 Task: Create a due date automation when advanced on, 2 days after a card is due add dates with a due date at 11:00 AM.
Action: Mouse moved to (1317, 93)
Screenshot: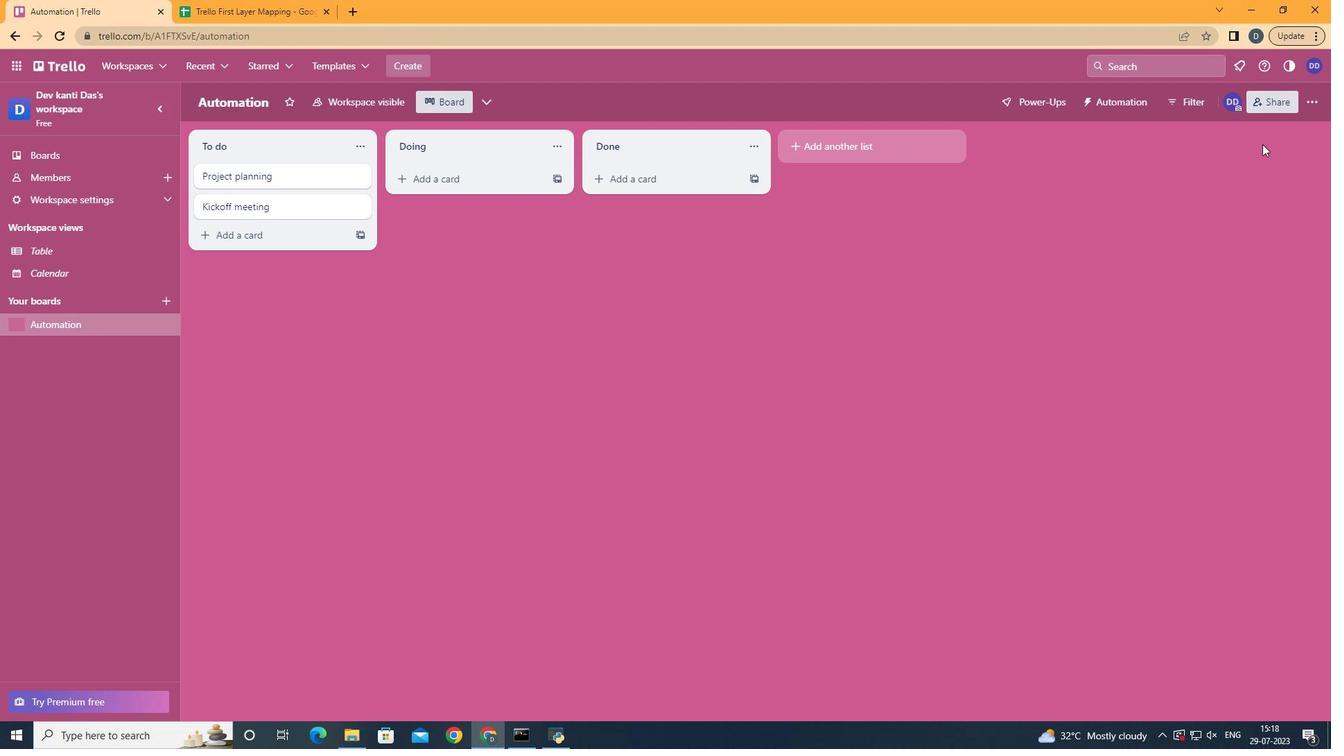 
Action: Mouse pressed left at (1317, 93)
Screenshot: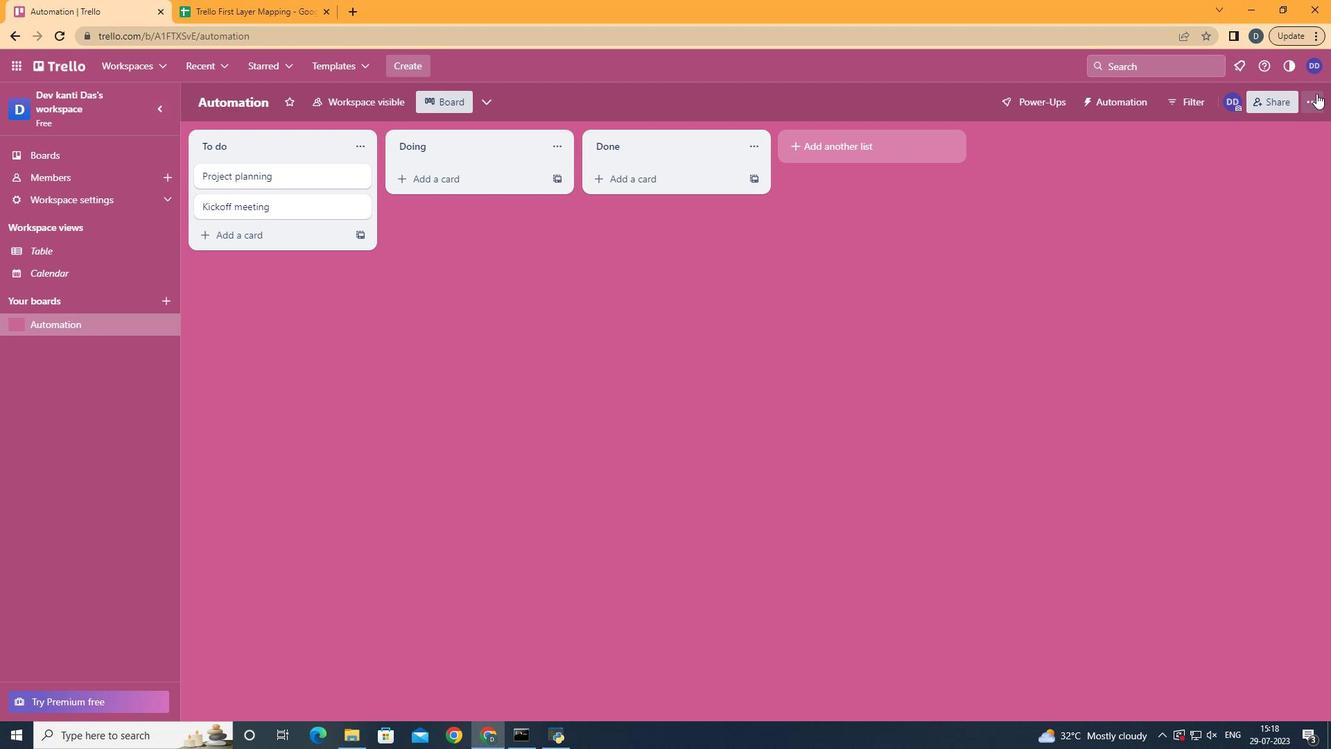 
Action: Mouse moved to (1197, 292)
Screenshot: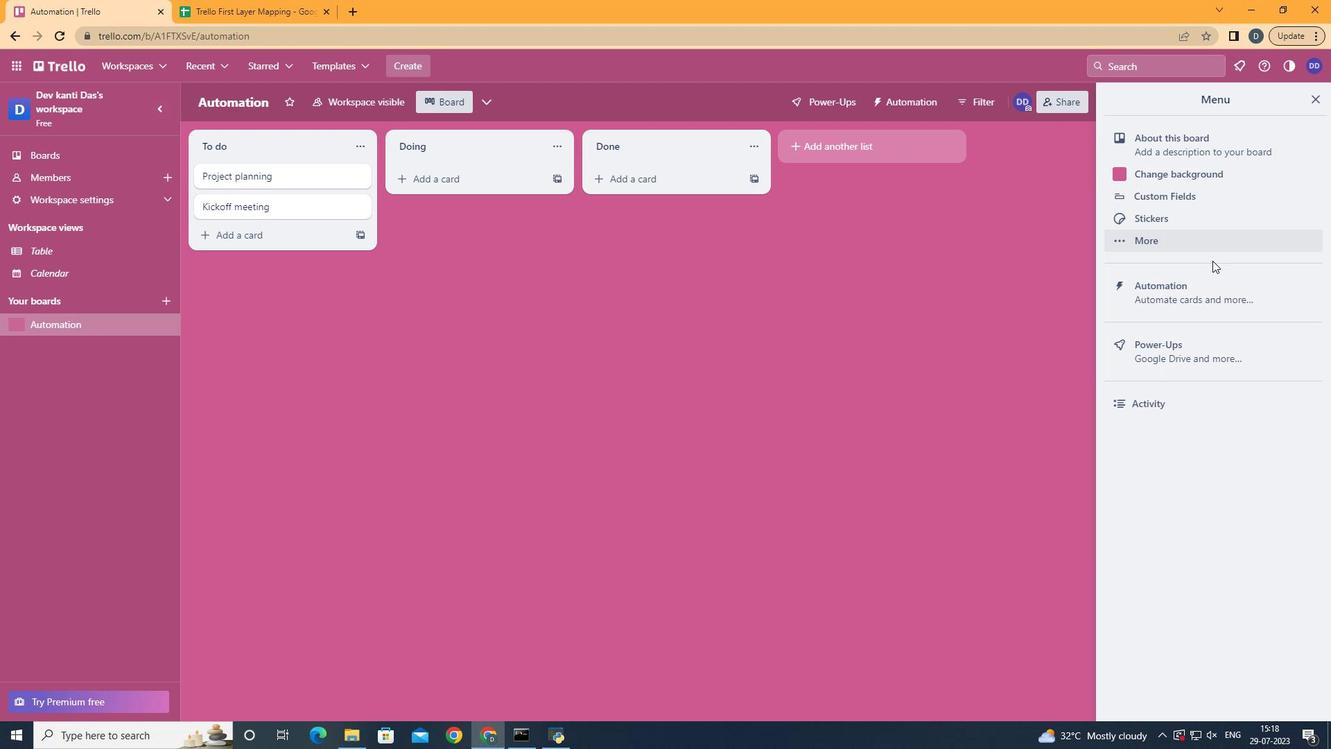 
Action: Mouse pressed left at (1197, 292)
Screenshot: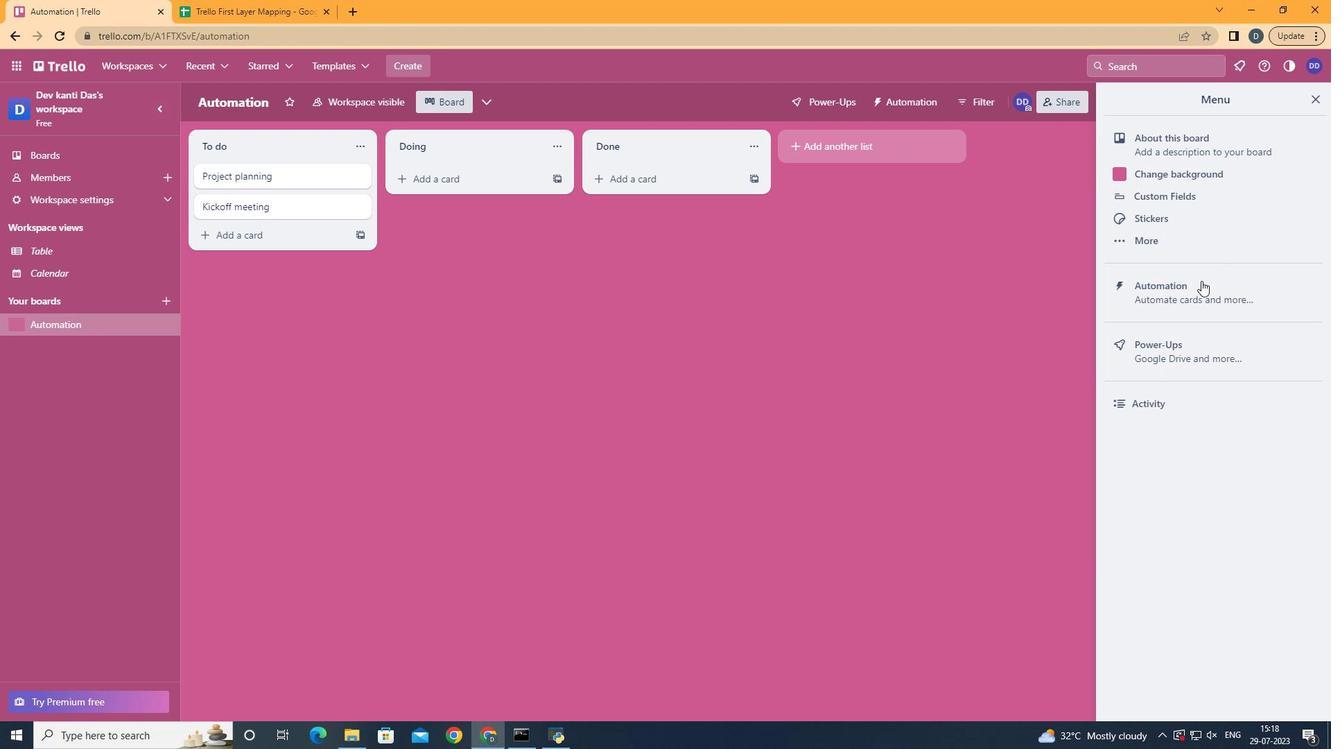 
Action: Mouse moved to (253, 271)
Screenshot: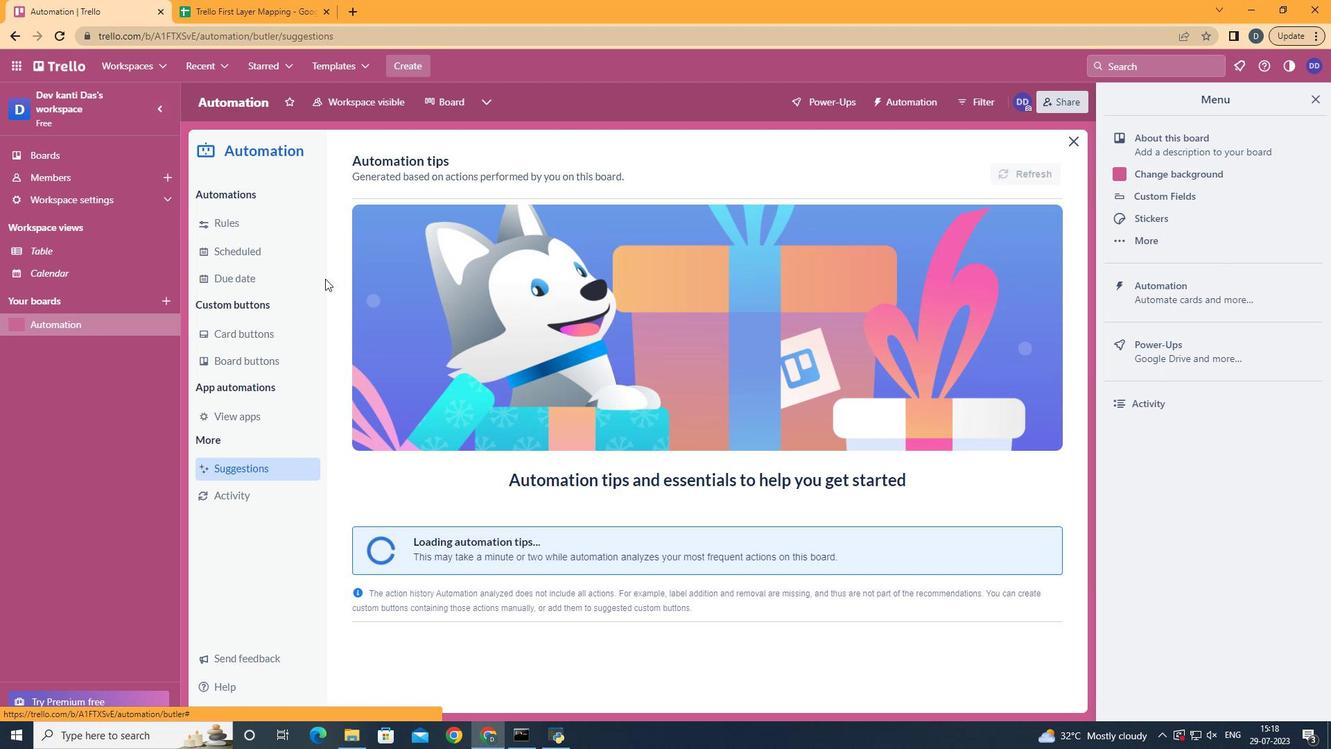 
Action: Mouse pressed left at (253, 271)
Screenshot: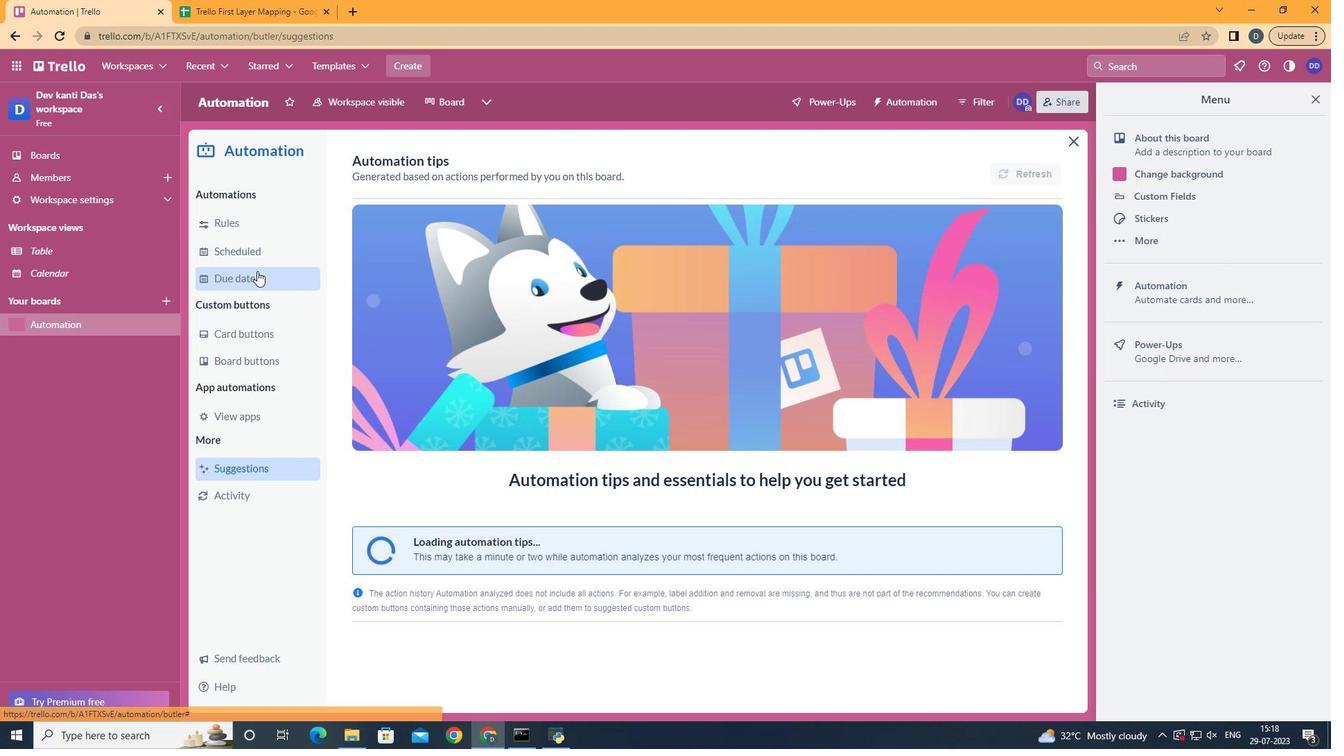 
Action: Mouse moved to (1013, 160)
Screenshot: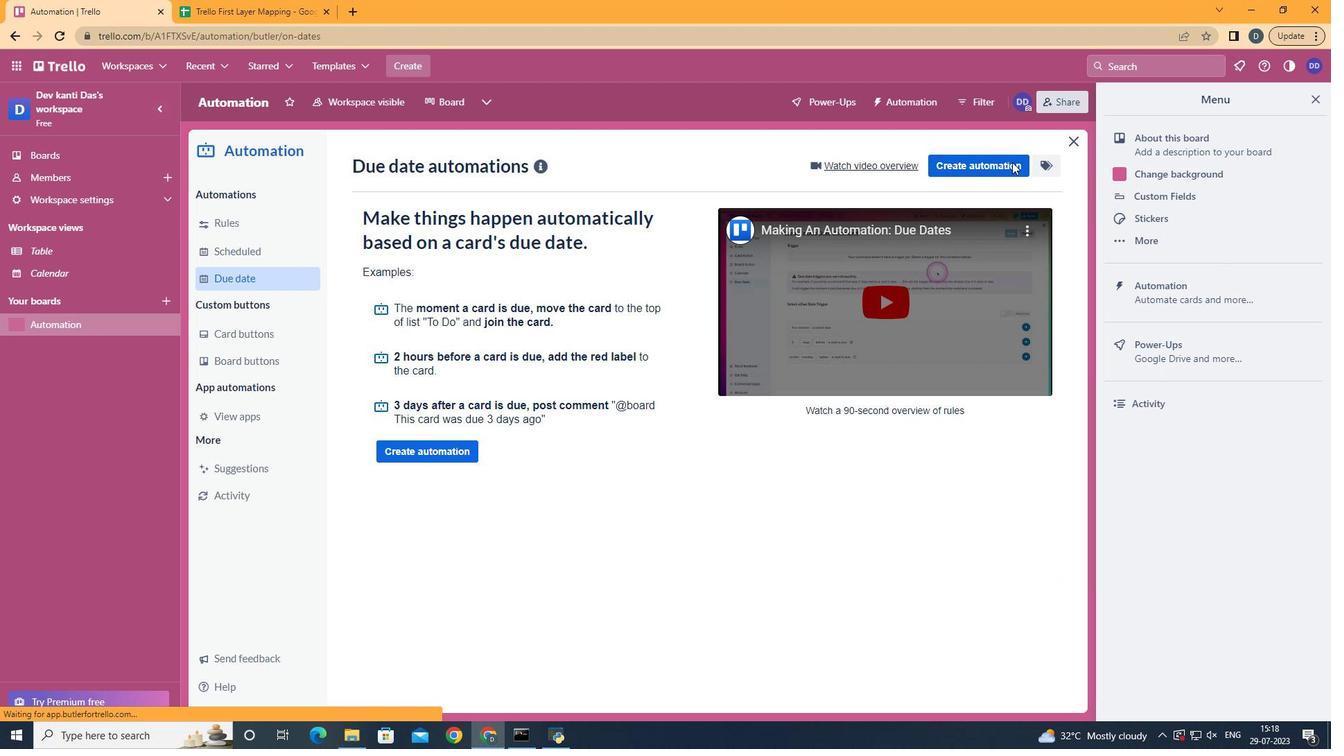 
Action: Mouse pressed left at (1013, 160)
Screenshot: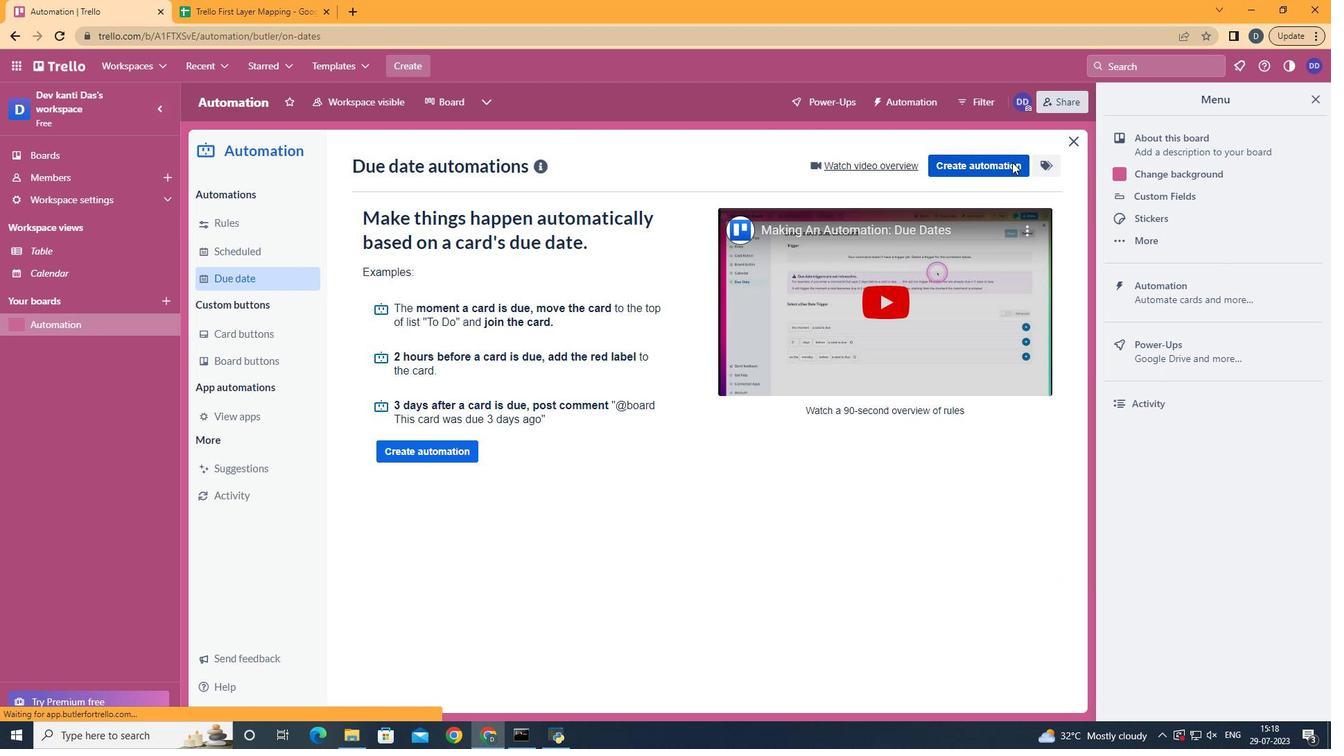 
Action: Mouse moved to (793, 300)
Screenshot: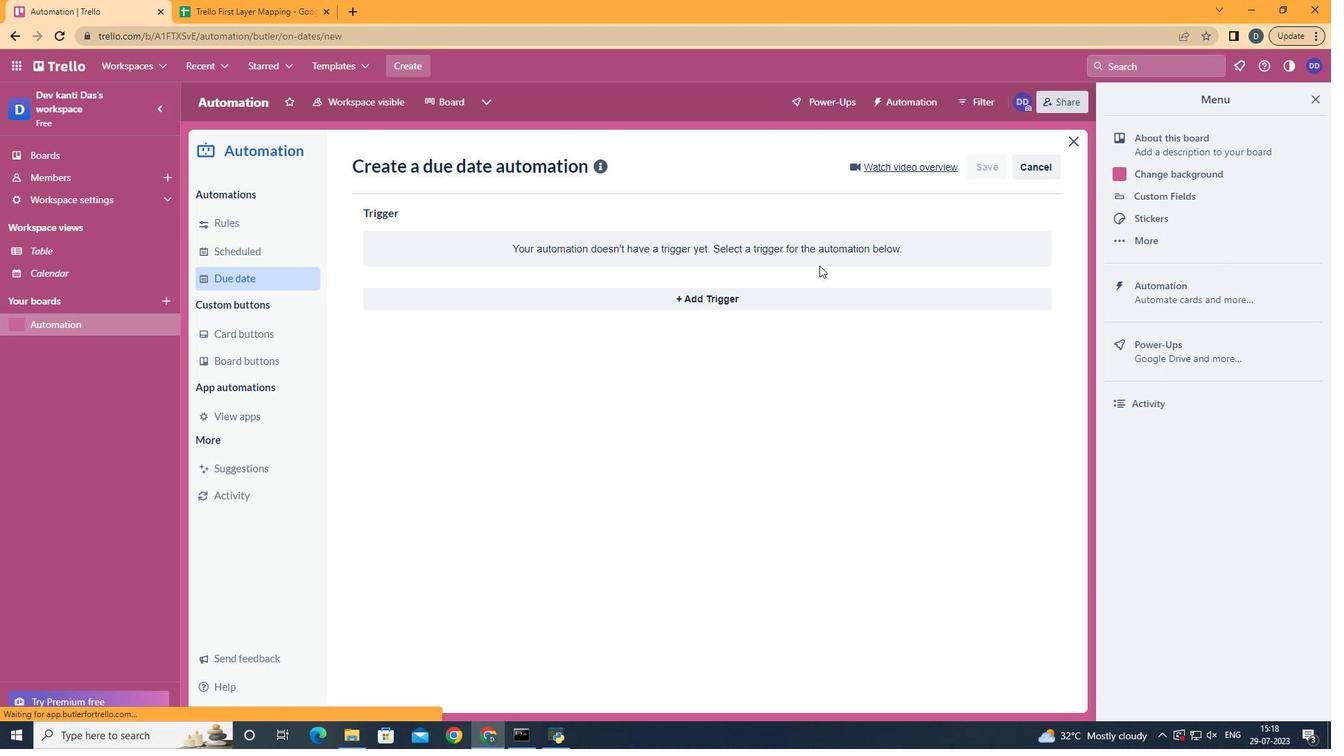 
Action: Mouse pressed left at (793, 300)
Screenshot: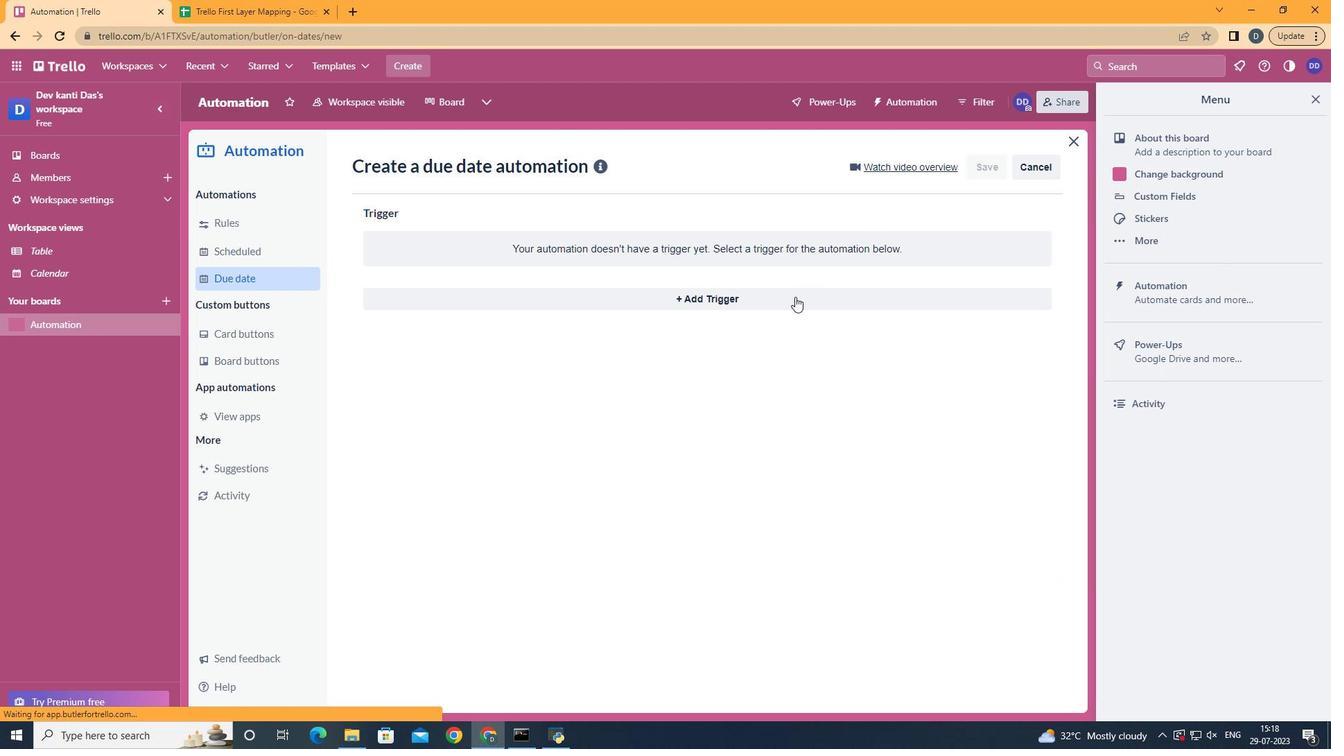 
Action: Mouse moved to (493, 568)
Screenshot: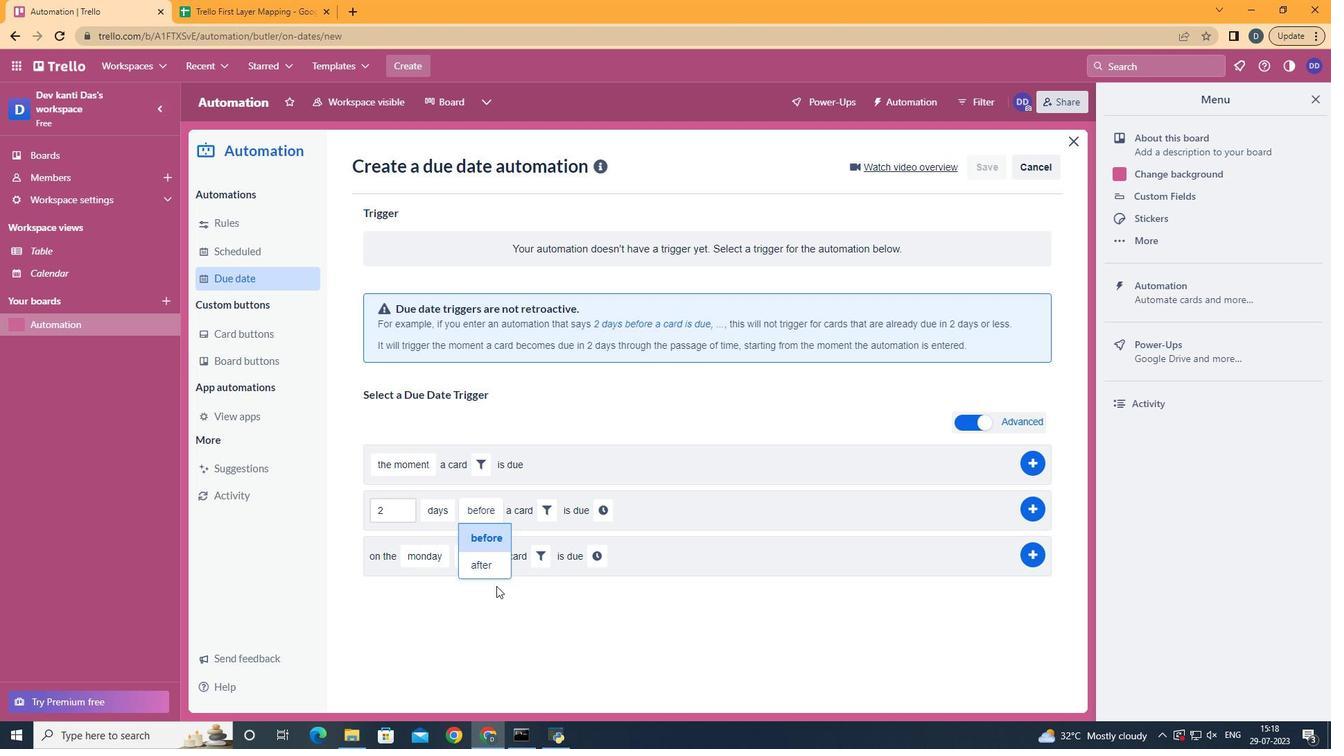 
Action: Mouse pressed left at (493, 568)
Screenshot: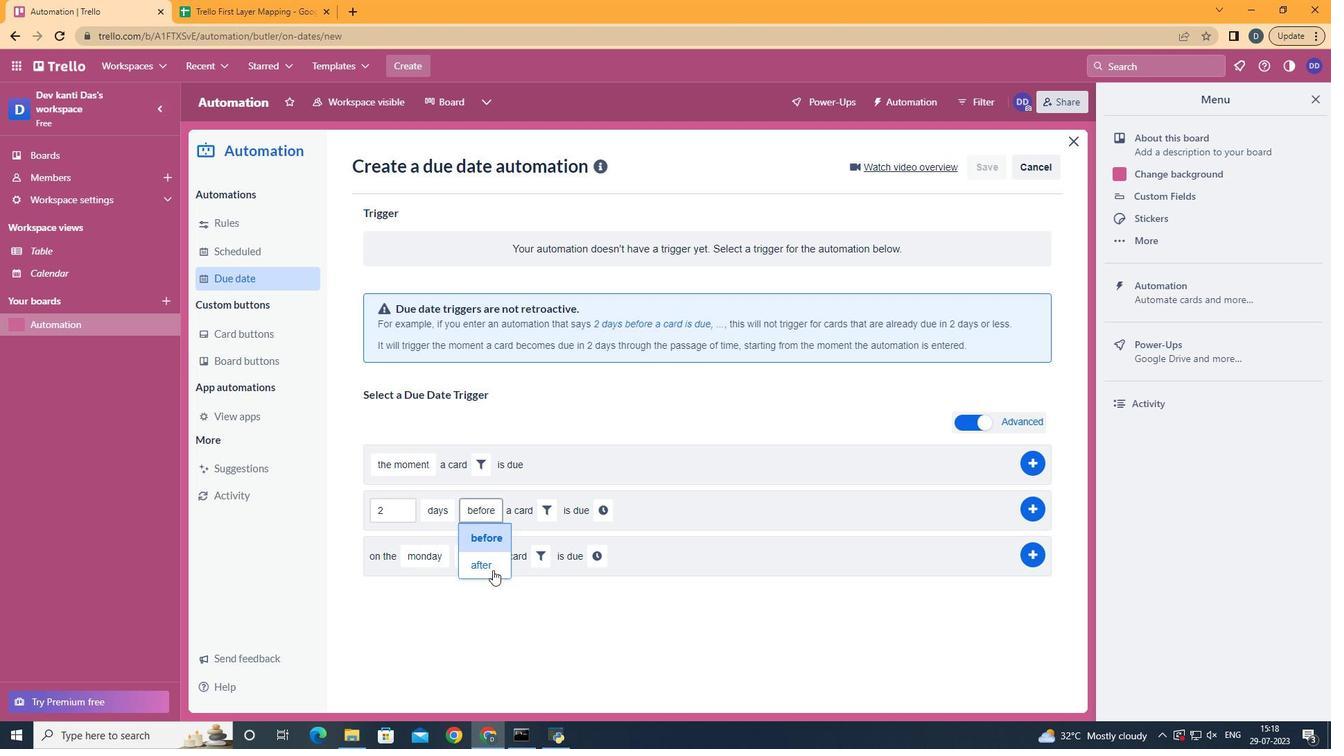
Action: Mouse moved to (538, 509)
Screenshot: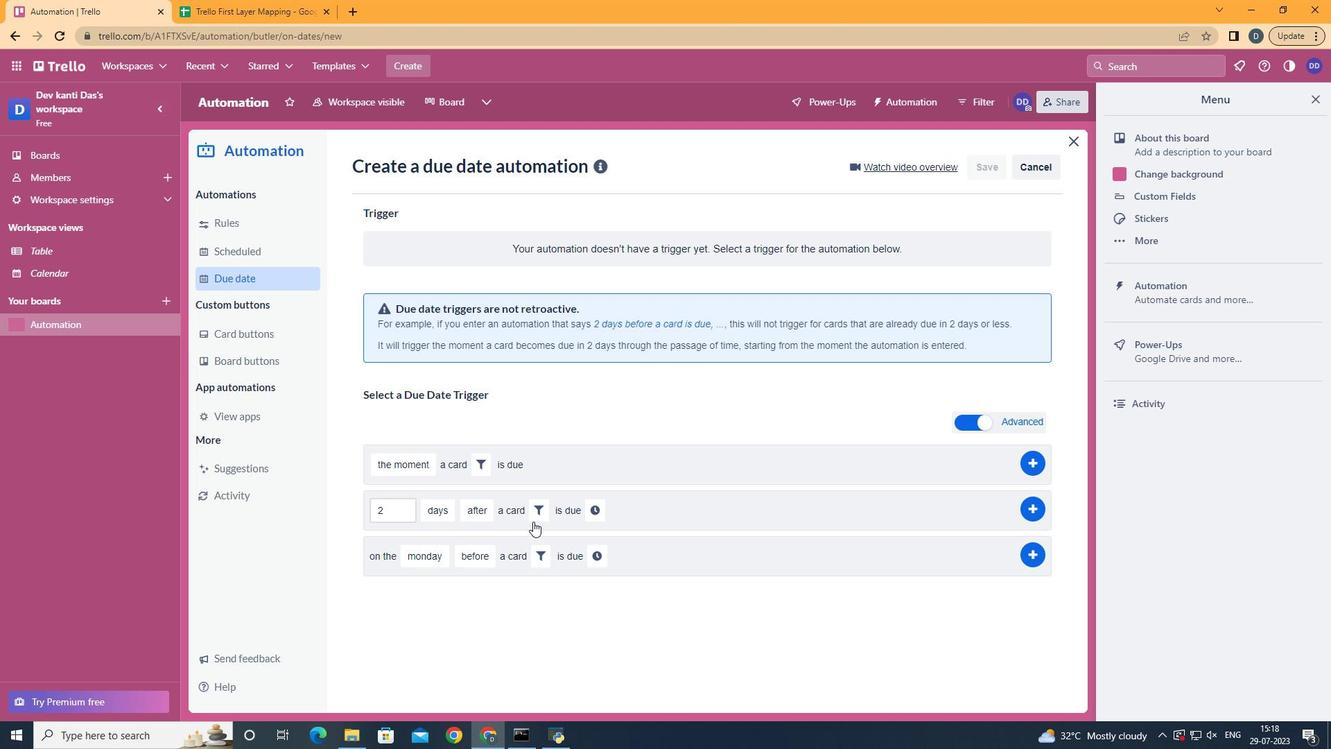 
Action: Mouse pressed left at (538, 509)
Screenshot: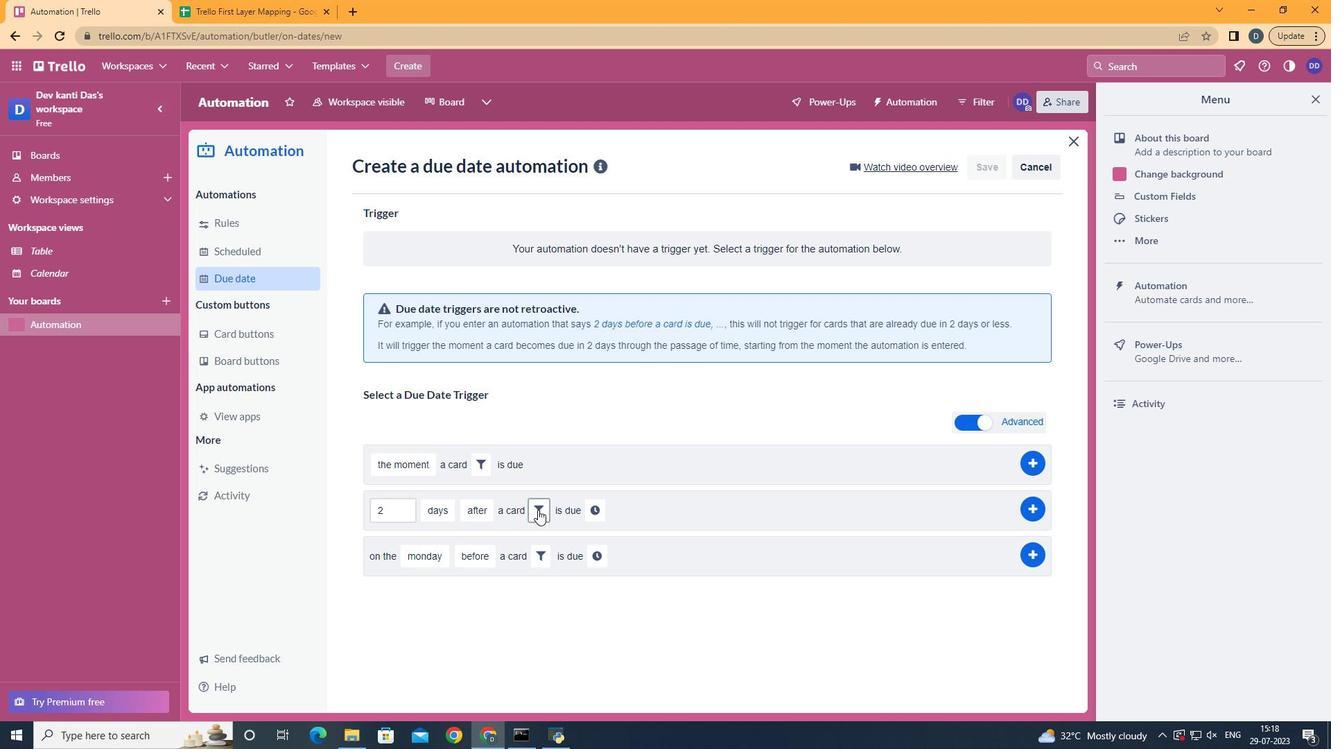 
Action: Mouse moved to (602, 565)
Screenshot: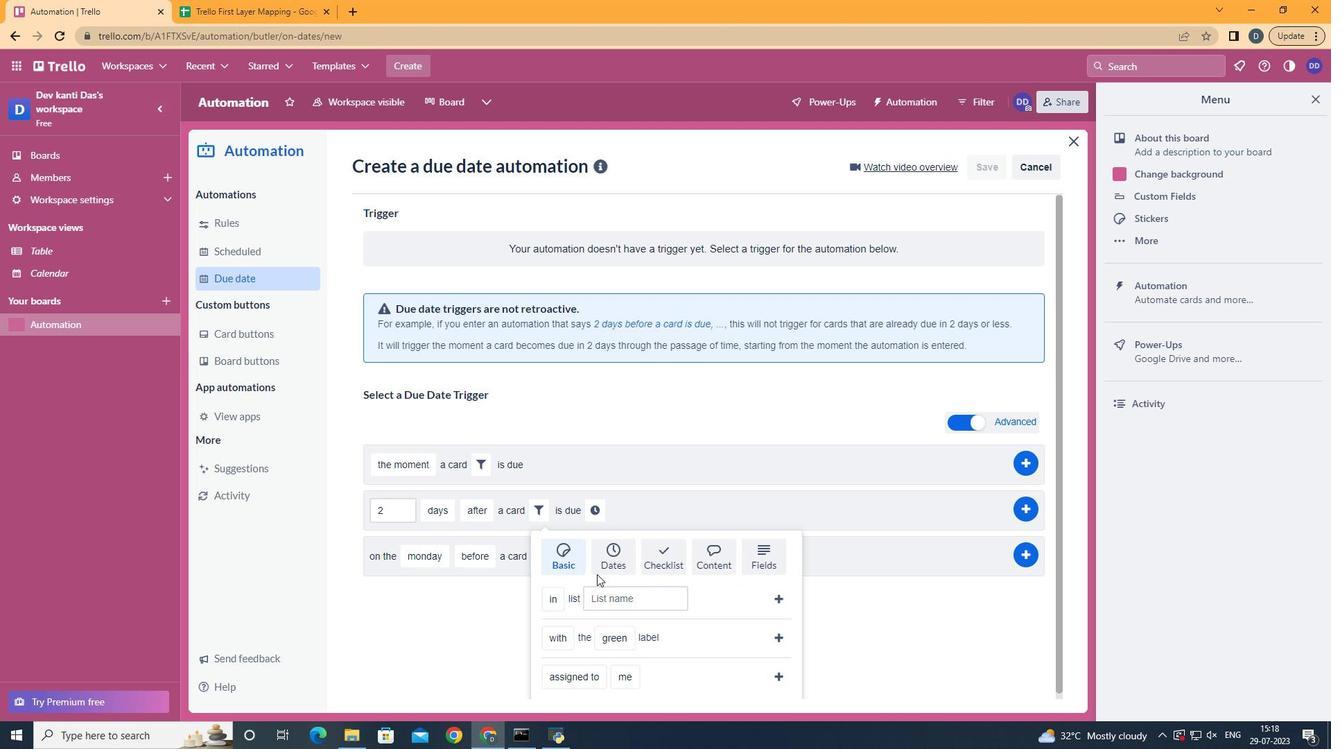 
Action: Mouse pressed left at (602, 565)
Screenshot: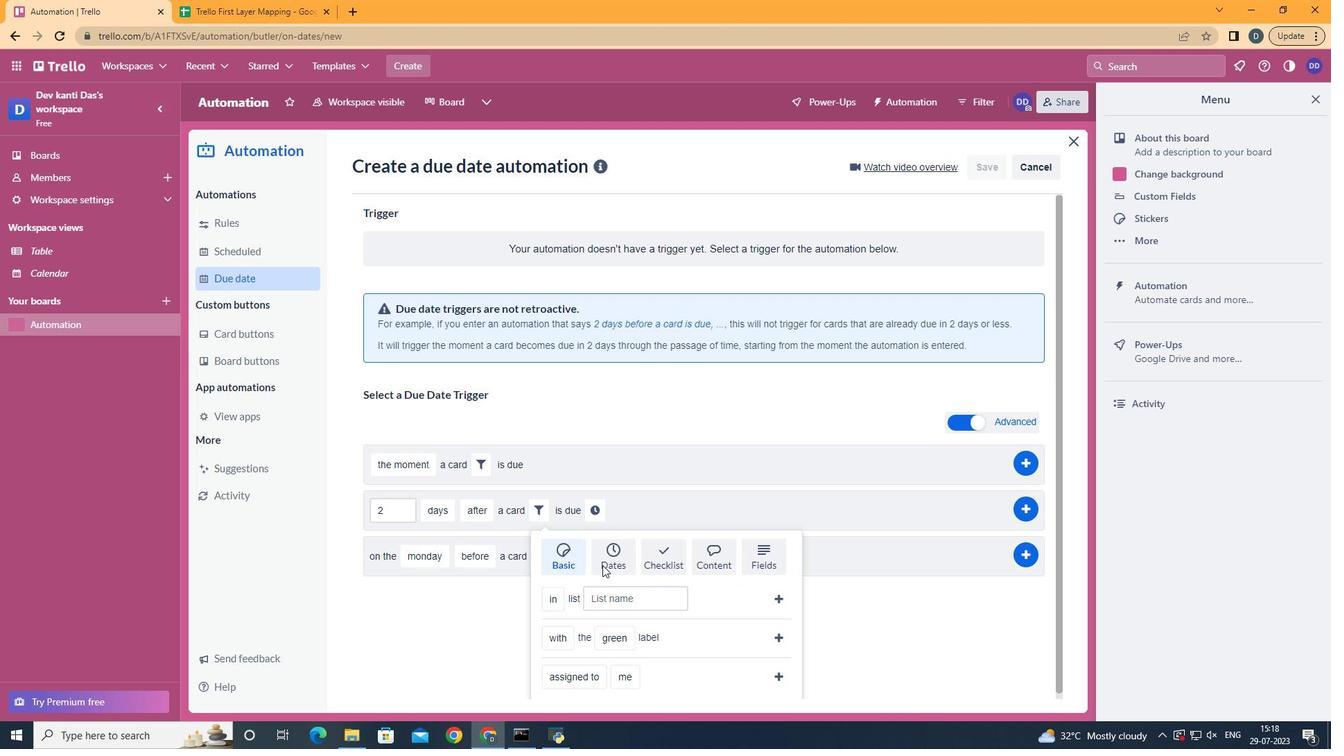 
Action: Mouse moved to (565, 629)
Screenshot: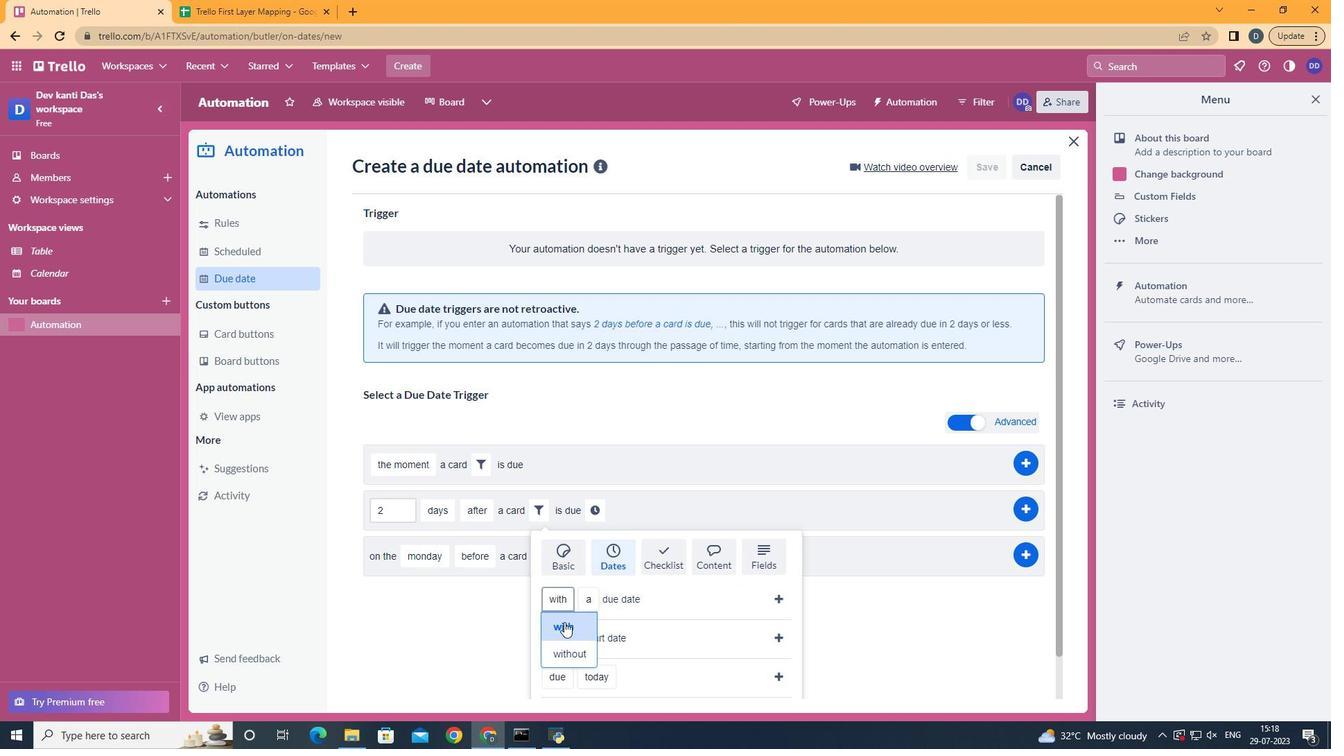 
Action: Mouse pressed left at (565, 629)
Screenshot: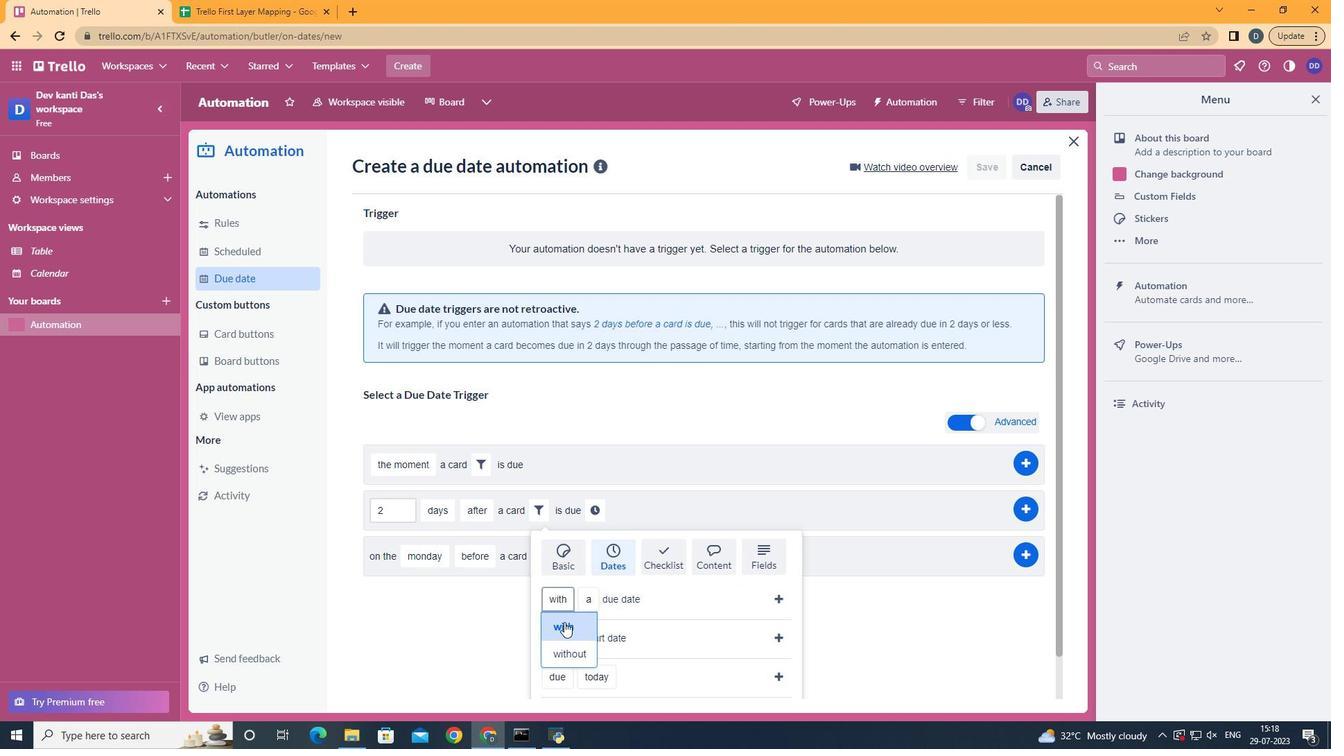 
Action: Mouse moved to (609, 493)
Screenshot: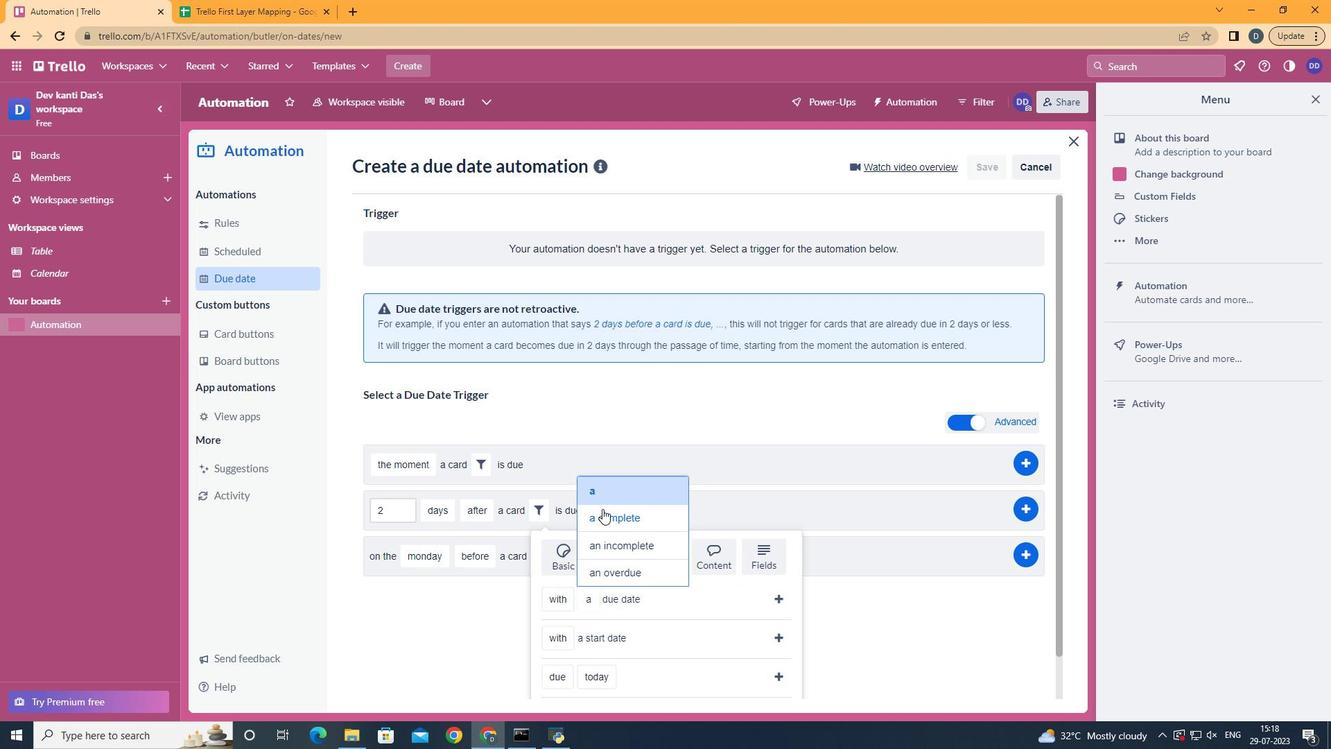 
Action: Mouse pressed left at (609, 493)
Screenshot: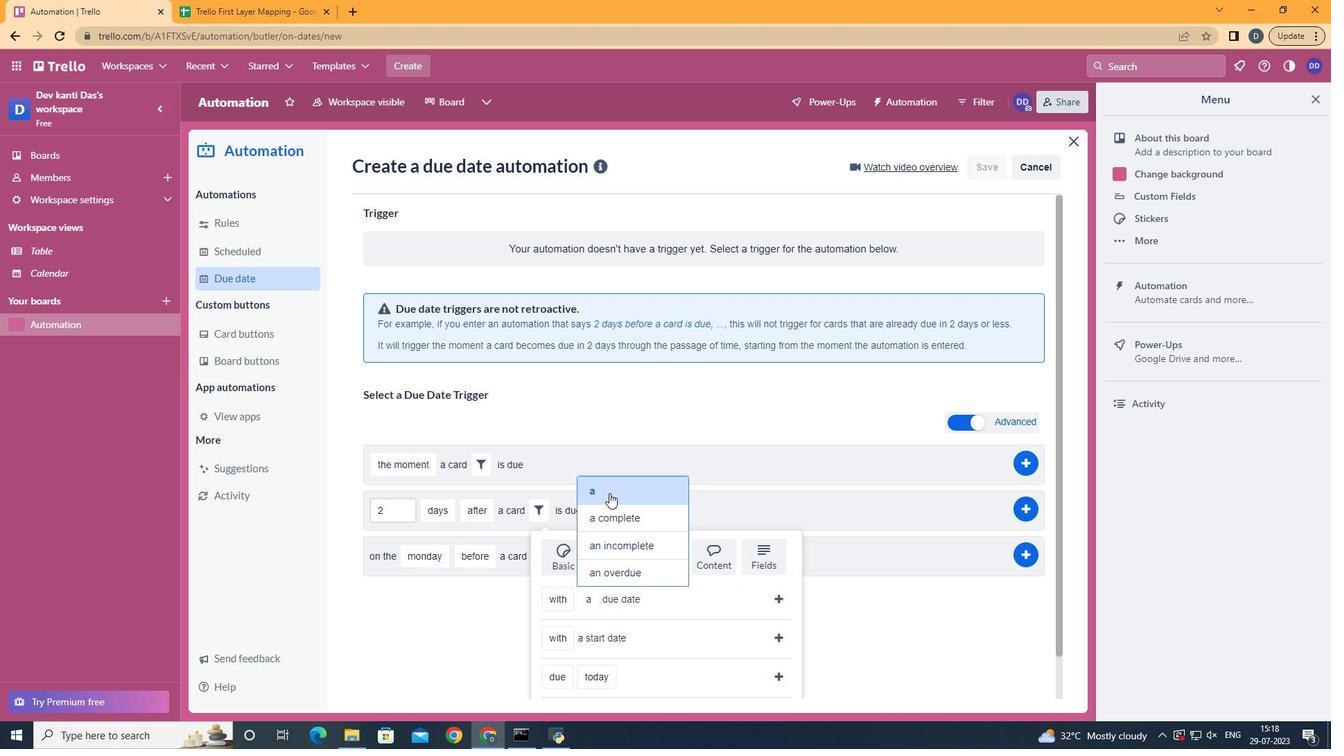
Action: Mouse moved to (773, 599)
Screenshot: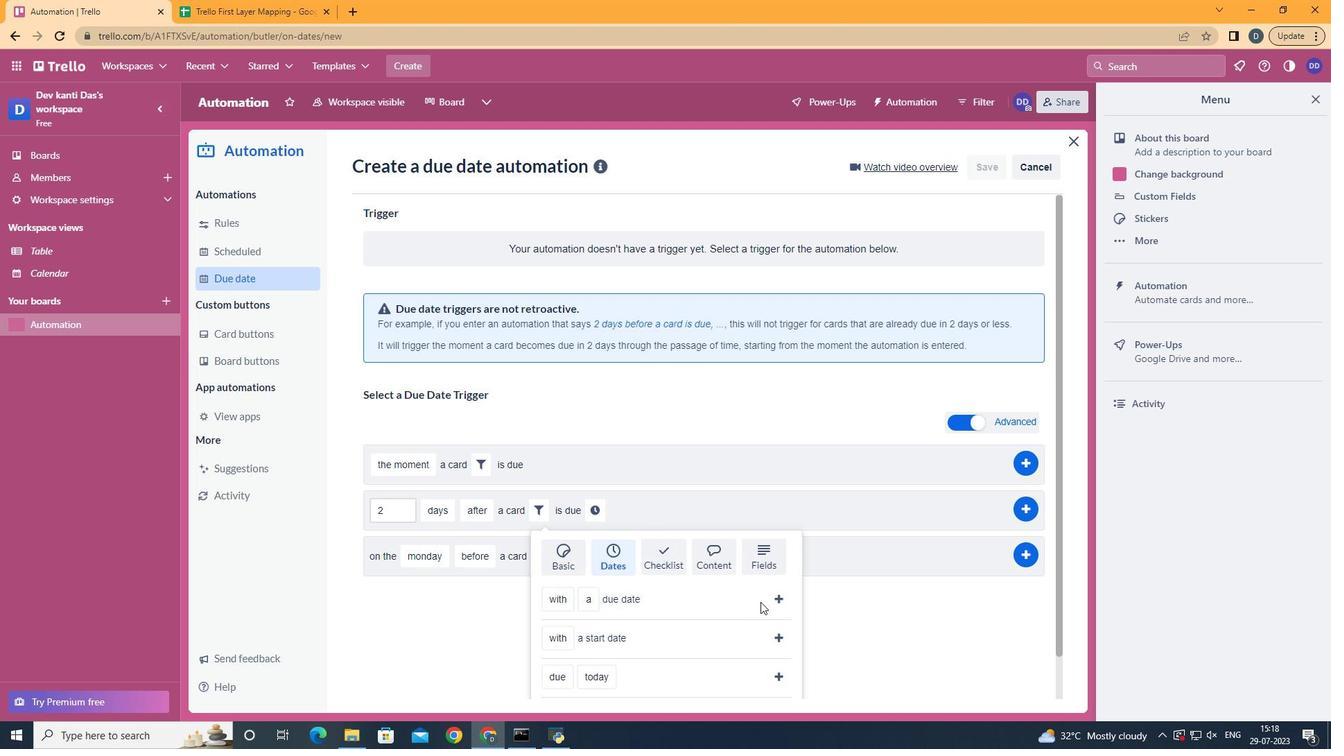 
Action: Mouse pressed left at (773, 599)
Screenshot: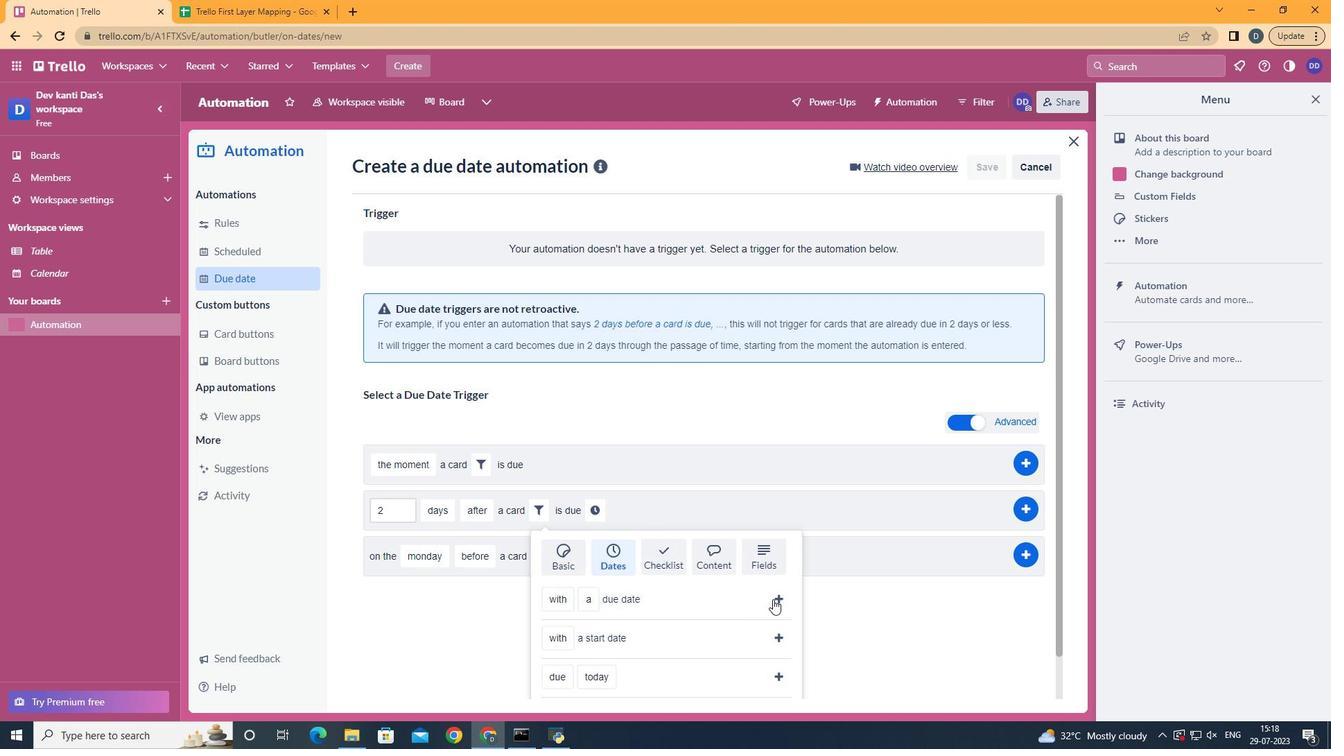 
Action: Mouse moved to (688, 511)
Screenshot: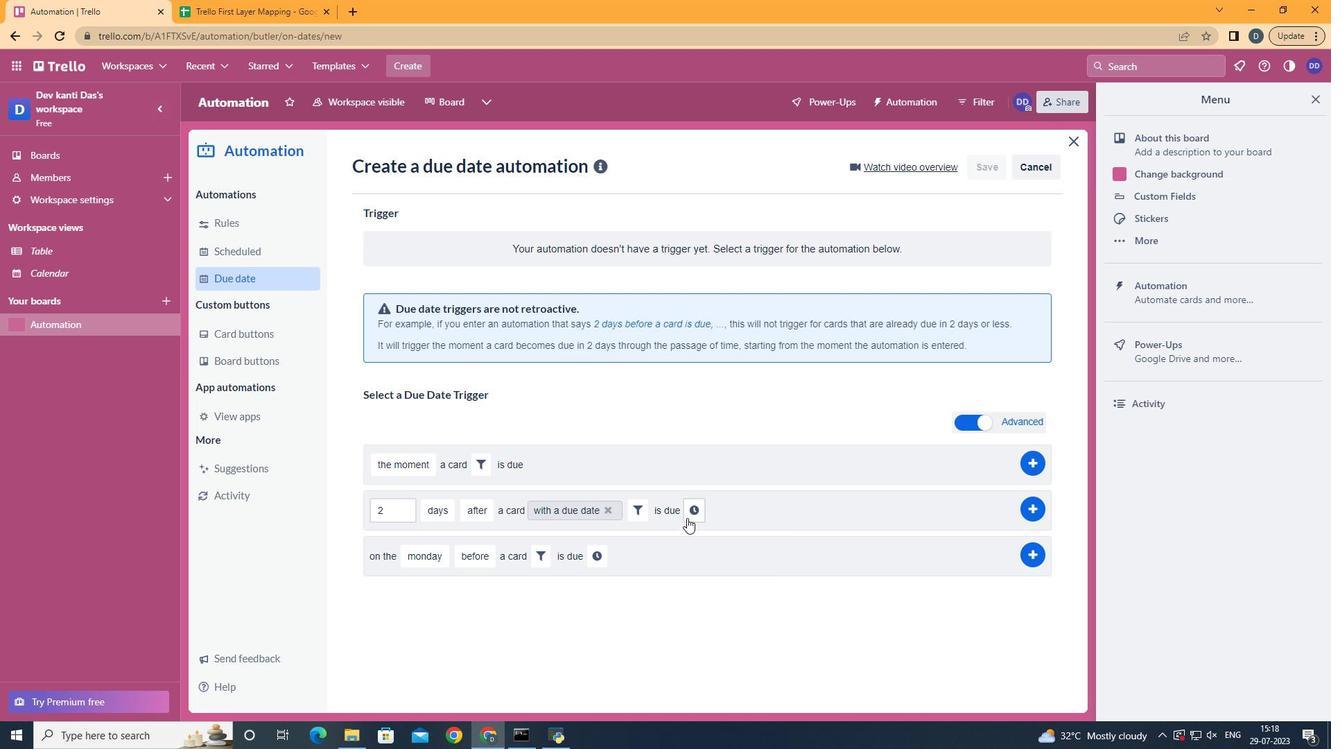 
Action: Mouse pressed left at (688, 511)
Screenshot: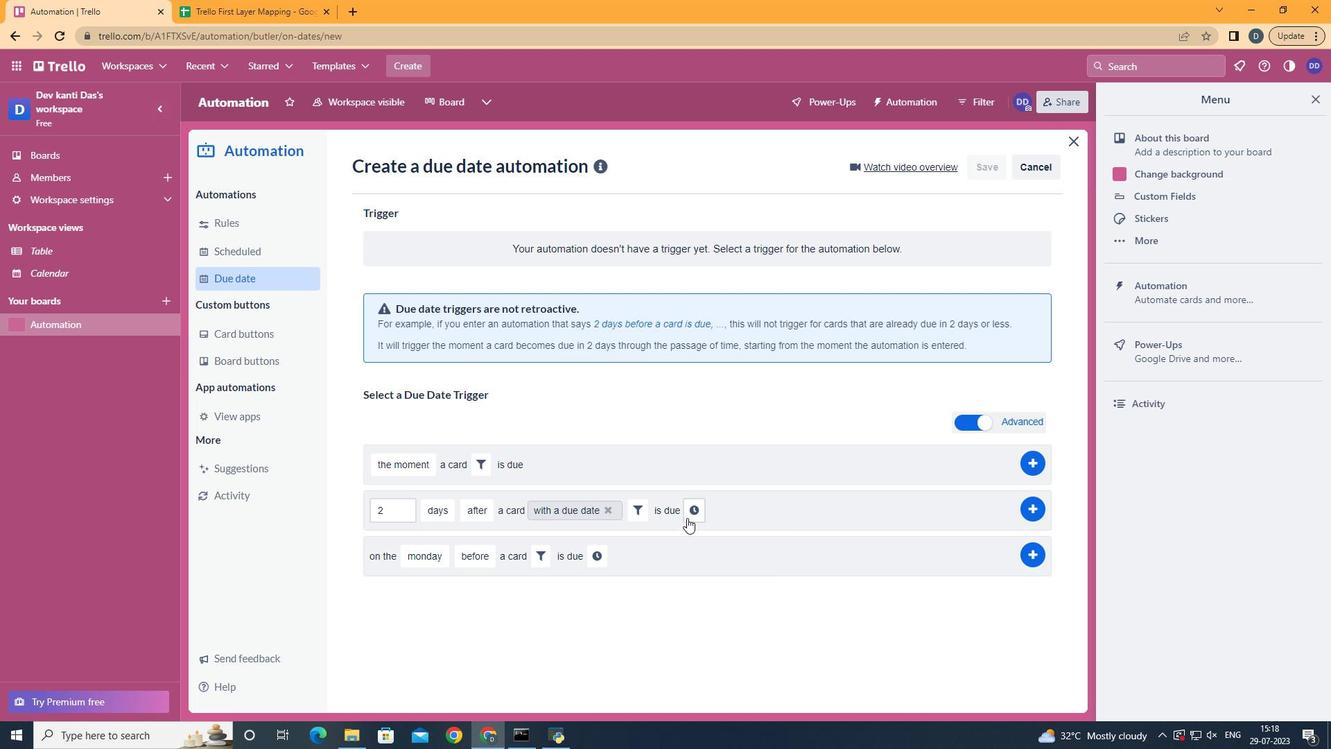 
Action: Mouse moved to (715, 513)
Screenshot: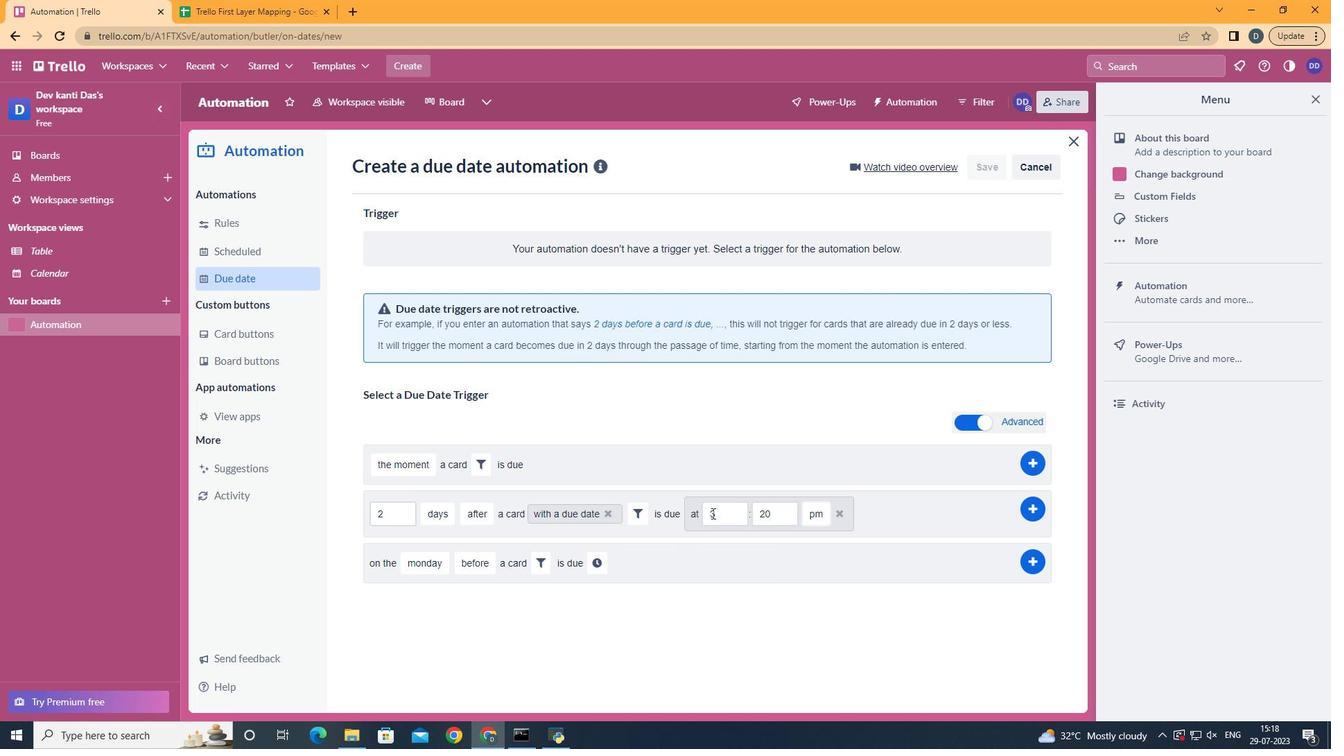
Action: Mouse pressed left at (715, 513)
Screenshot: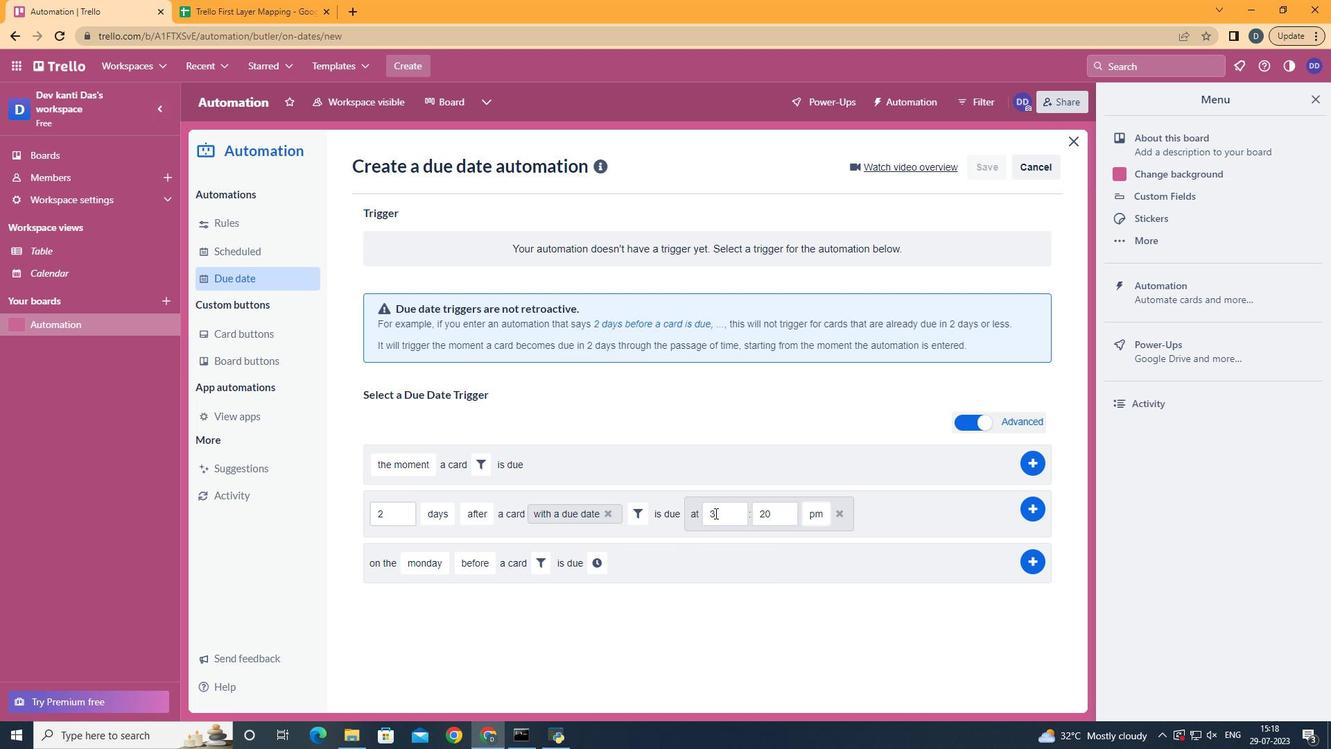 
Action: Key pressed <Key.backspace>11
Screenshot: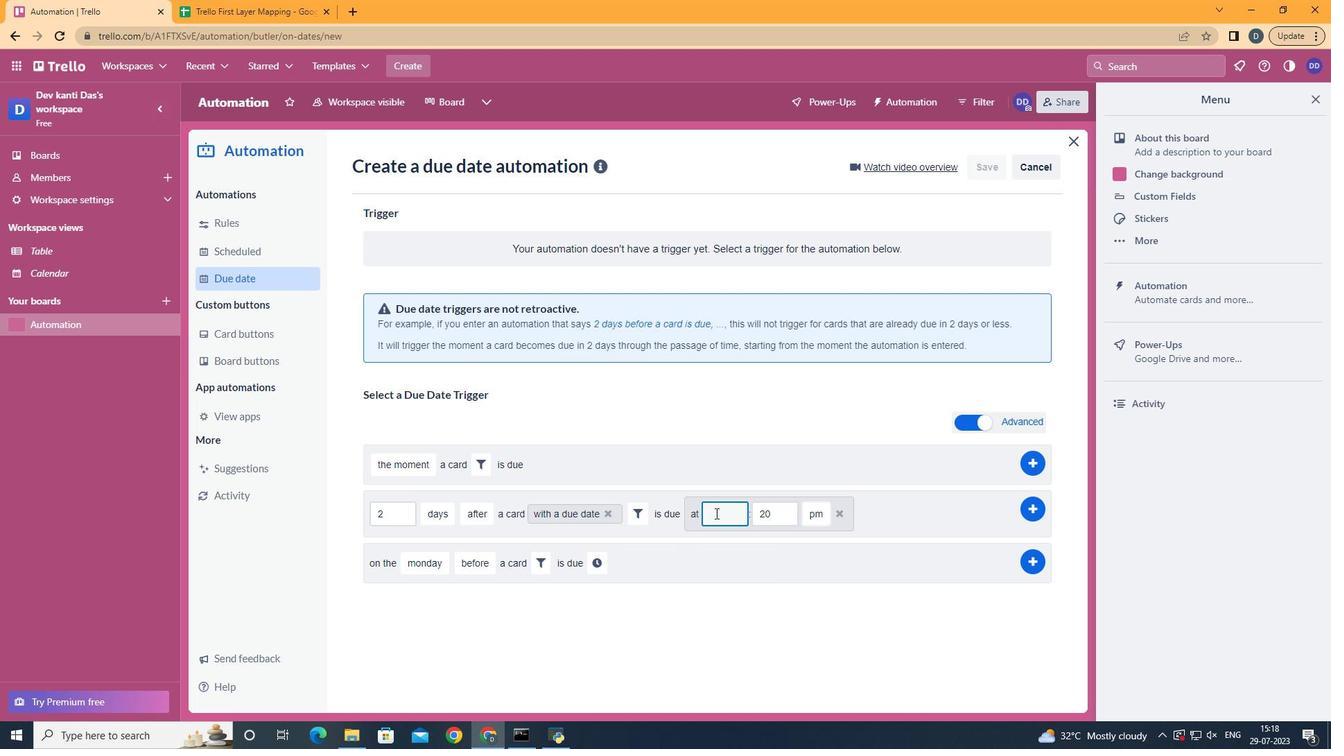 
Action: Mouse moved to (792, 522)
Screenshot: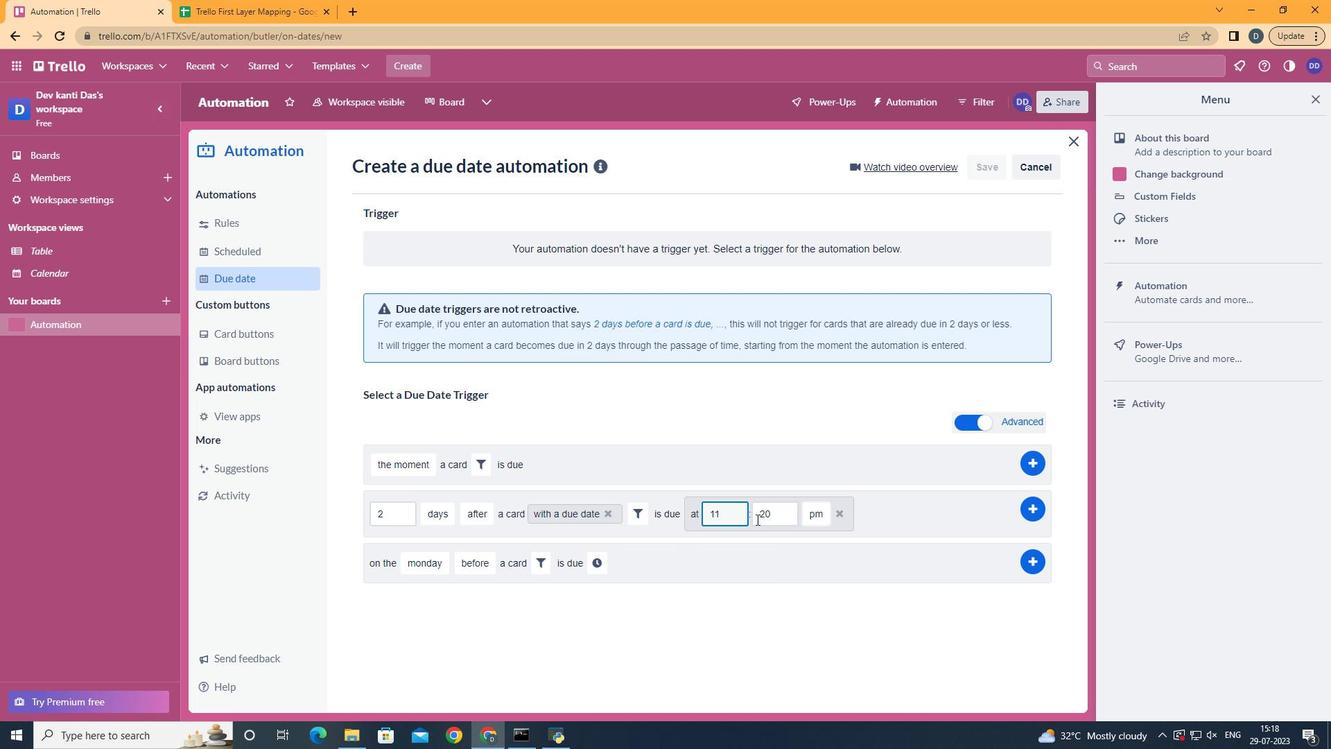
Action: Mouse pressed left at (792, 522)
Screenshot: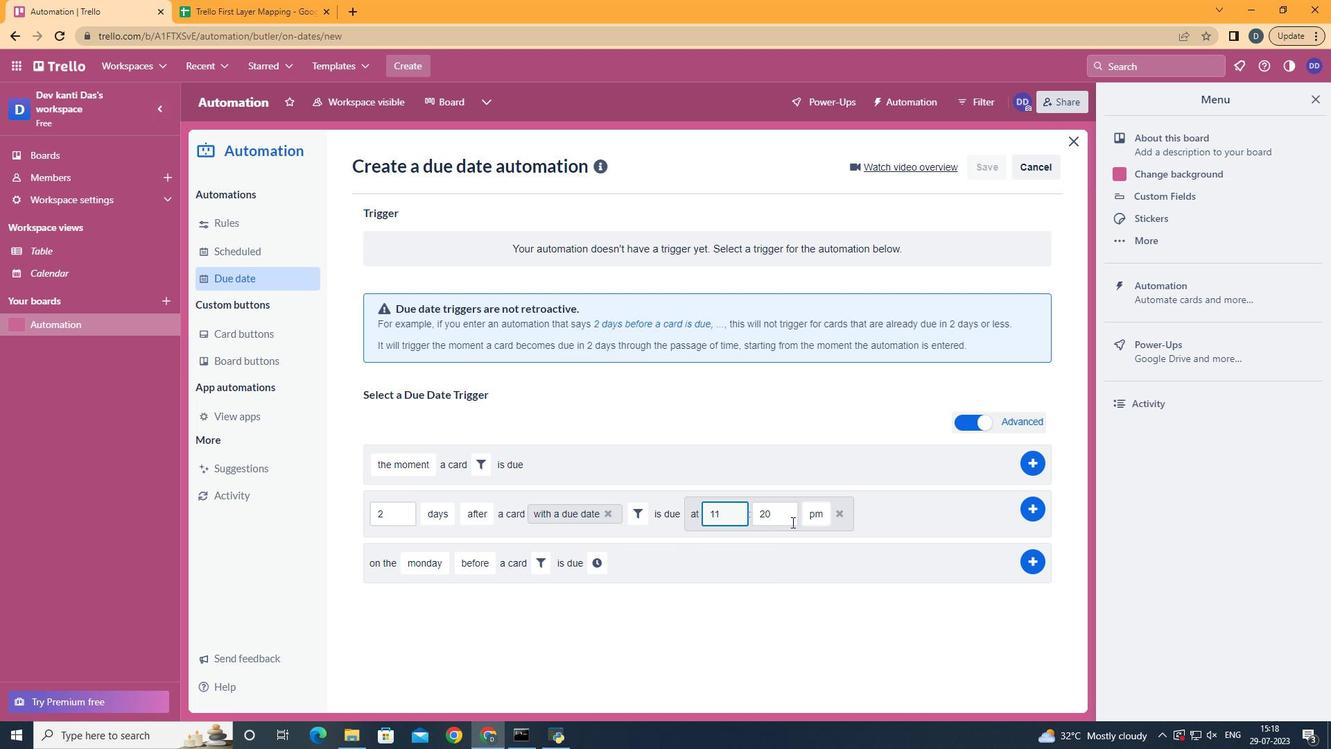 
Action: Key pressed <Key.backspace><Key.backspace>00
Screenshot: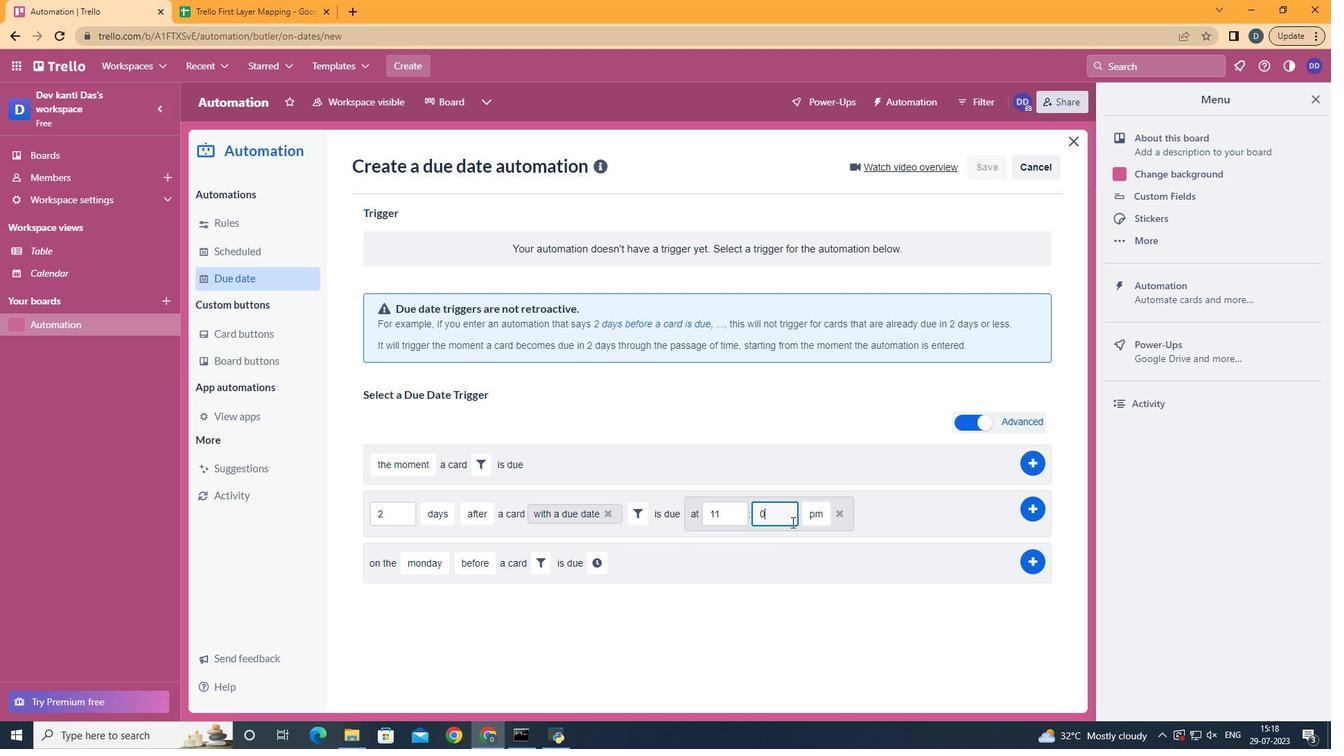 
Action: Mouse moved to (821, 534)
Screenshot: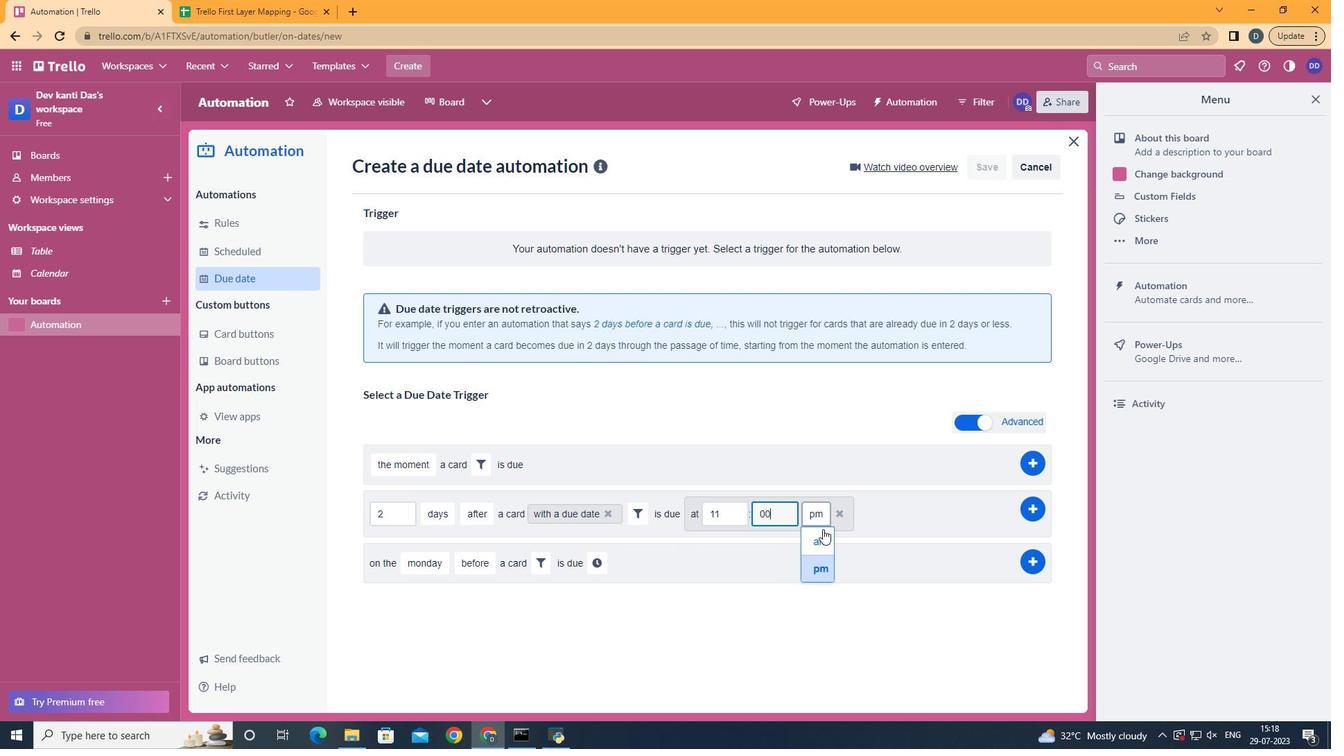 
Action: Mouse pressed left at (821, 534)
Screenshot: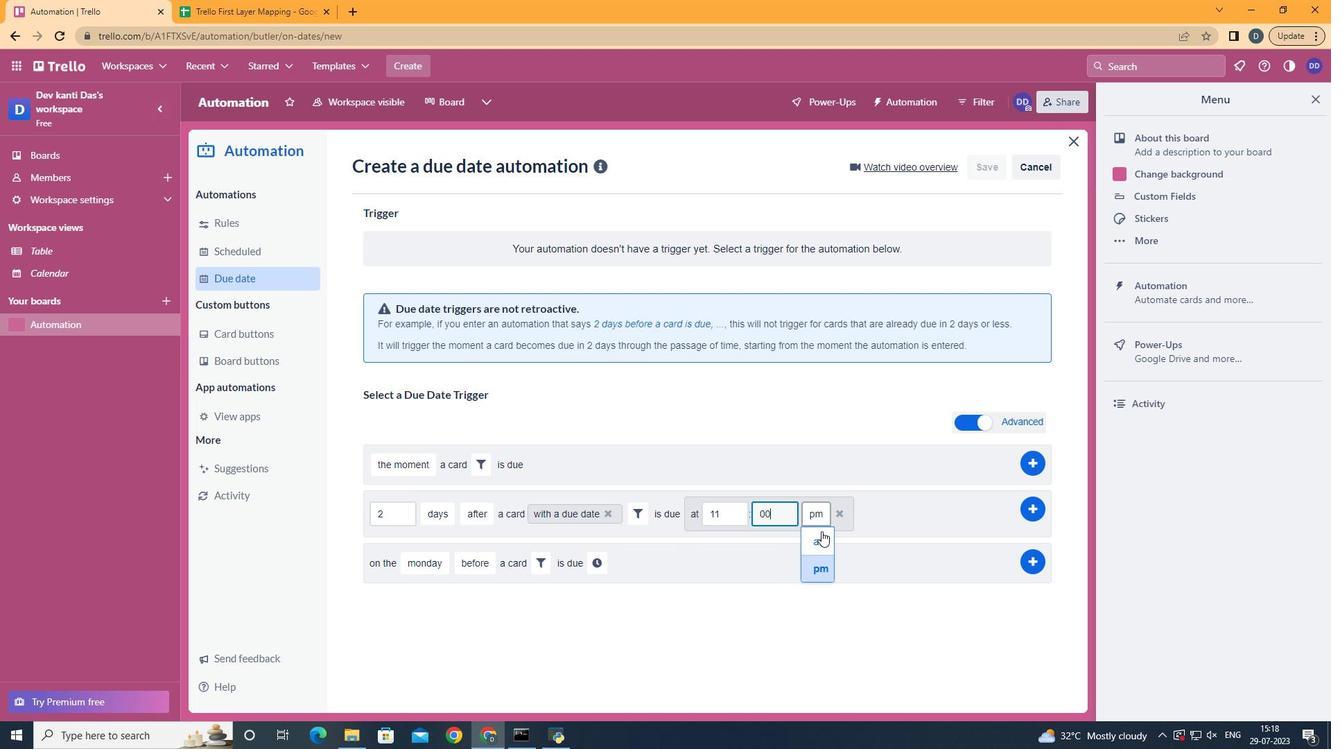 
